 Task: Enable the video output modules for Clone video filter to "YUV video output".
Action: Mouse moved to (127, 32)
Screenshot: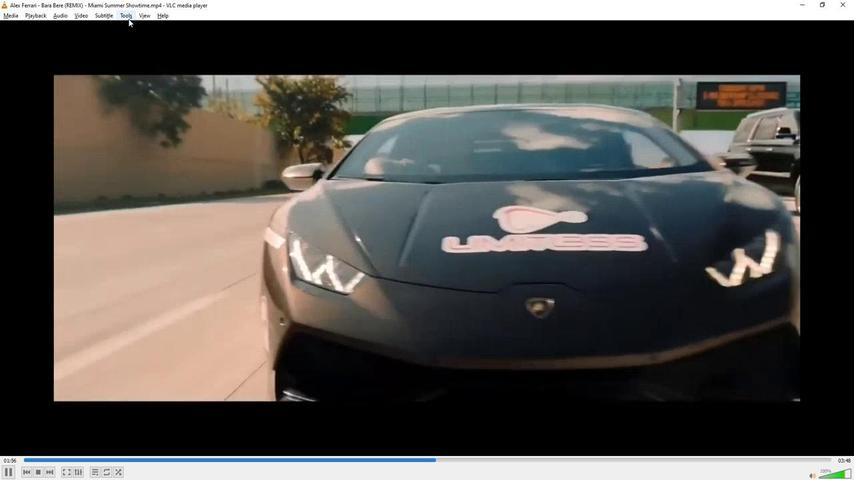 
Action: Mouse pressed left at (127, 32)
Screenshot: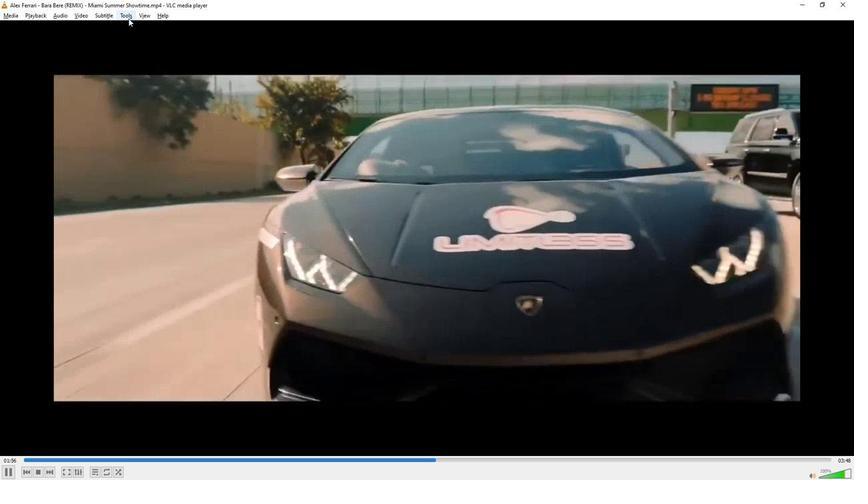
Action: Mouse moved to (140, 126)
Screenshot: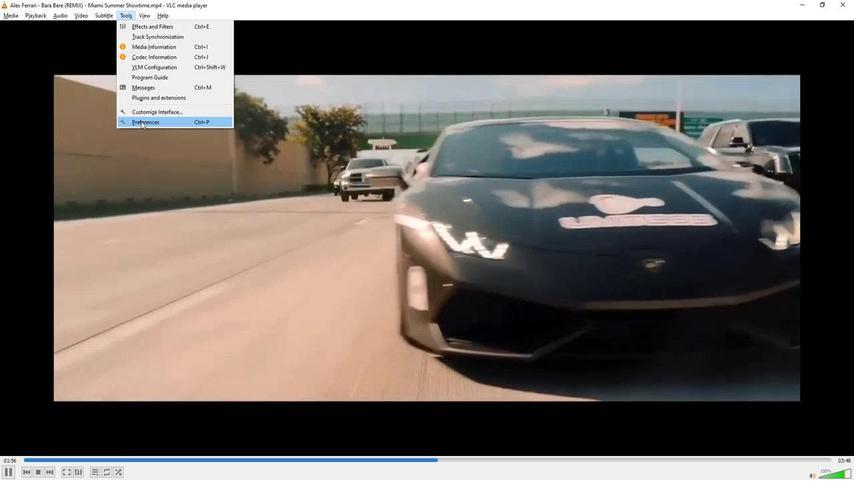 
Action: Mouse pressed left at (140, 126)
Screenshot: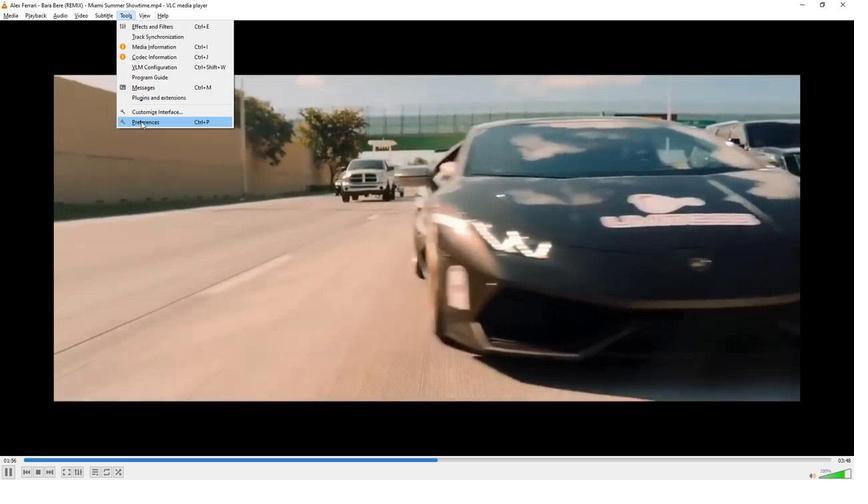 
Action: Mouse moved to (193, 366)
Screenshot: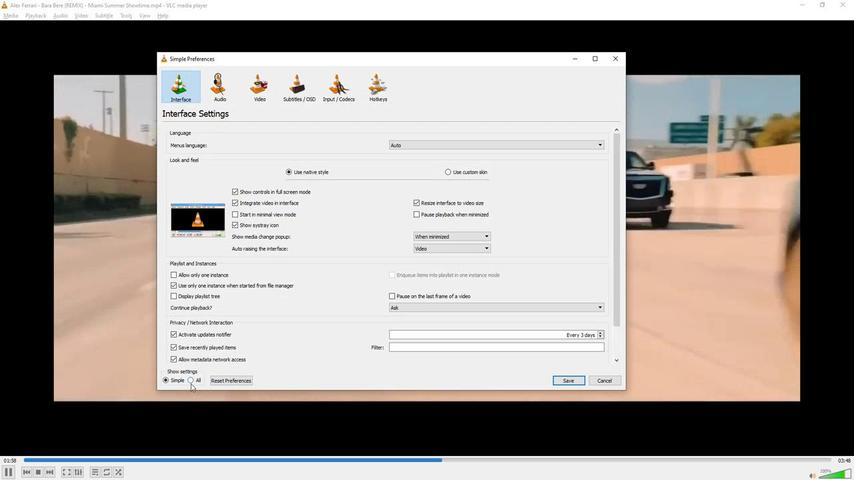 
Action: Mouse pressed left at (193, 366)
Screenshot: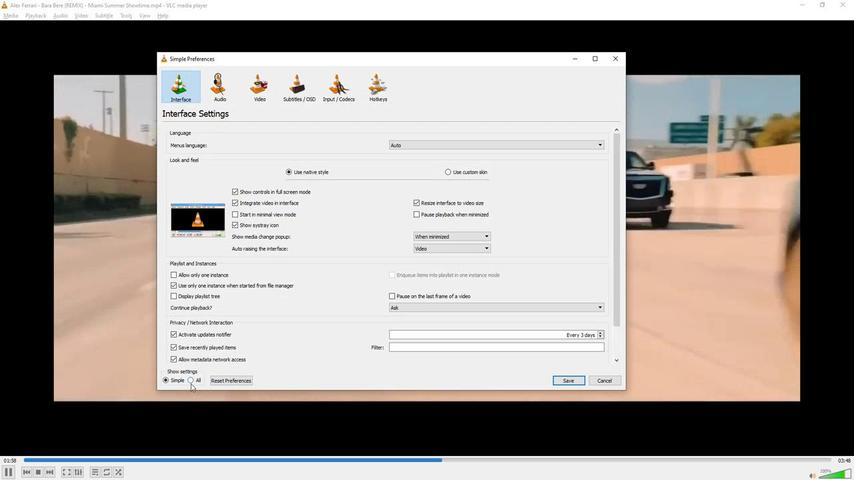 
Action: Mouse moved to (192, 364)
Screenshot: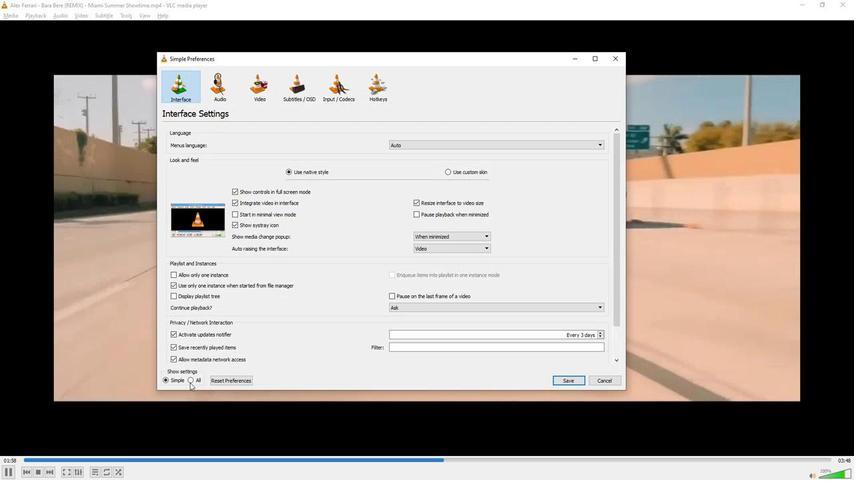 
Action: Mouse pressed left at (192, 364)
Screenshot: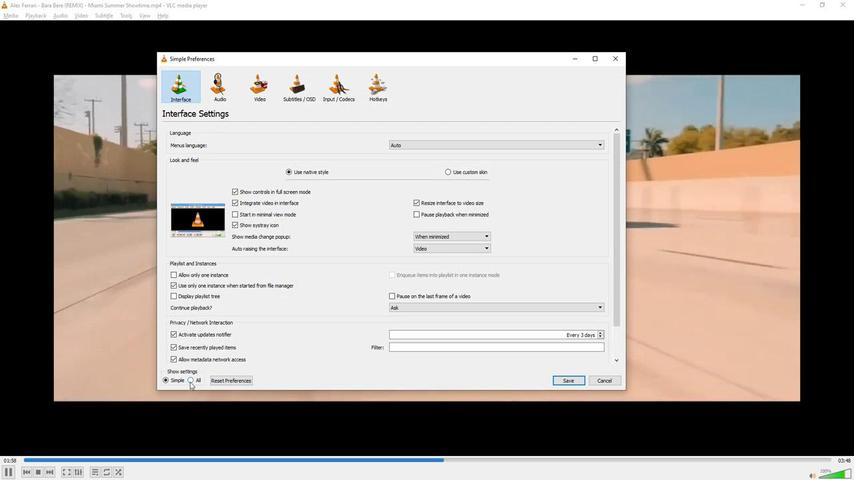 
Action: Mouse moved to (202, 312)
Screenshot: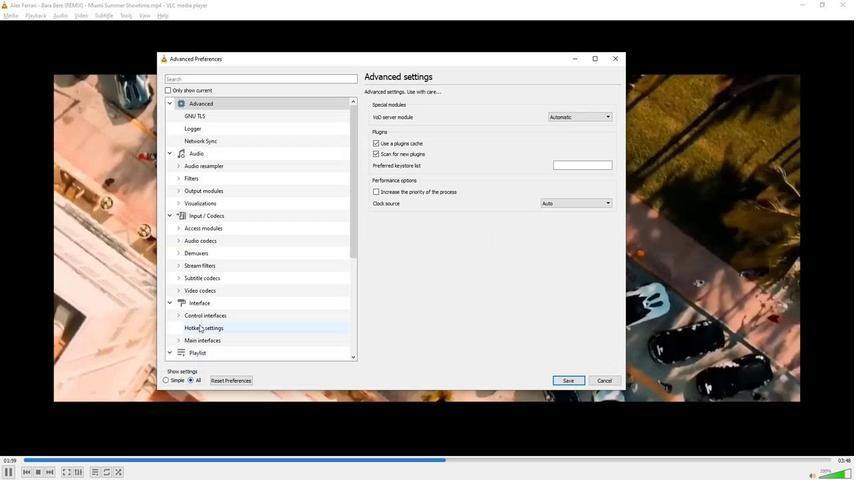 
Action: Mouse scrolled (202, 311) with delta (0, 0)
Screenshot: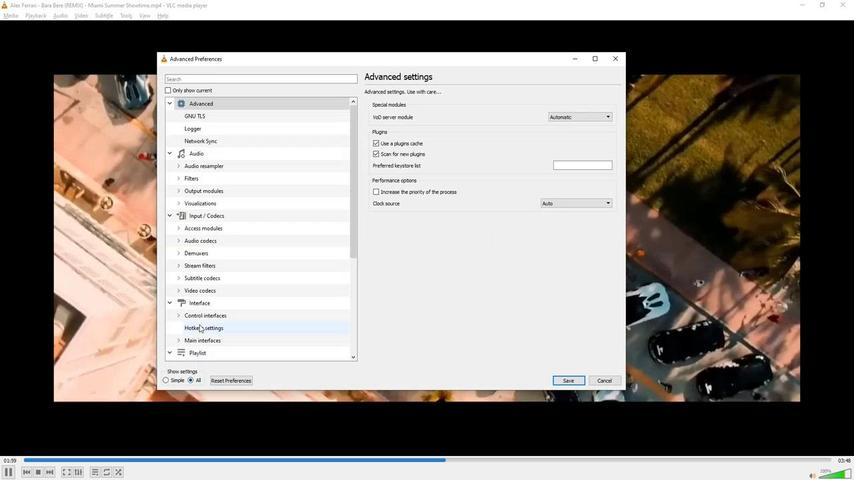 
Action: Mouse moved to (202, 312)
Screenshot: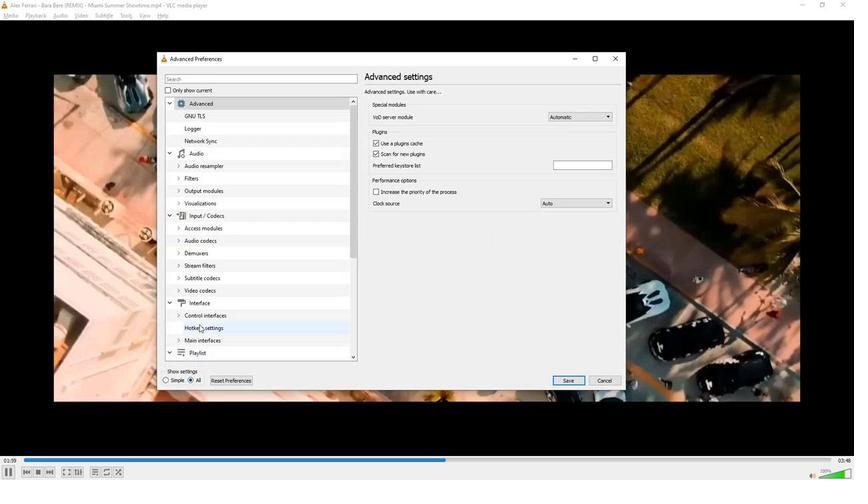
Action: Mouse scrolled (202, 311) with delta (0, 0)
Screenshot: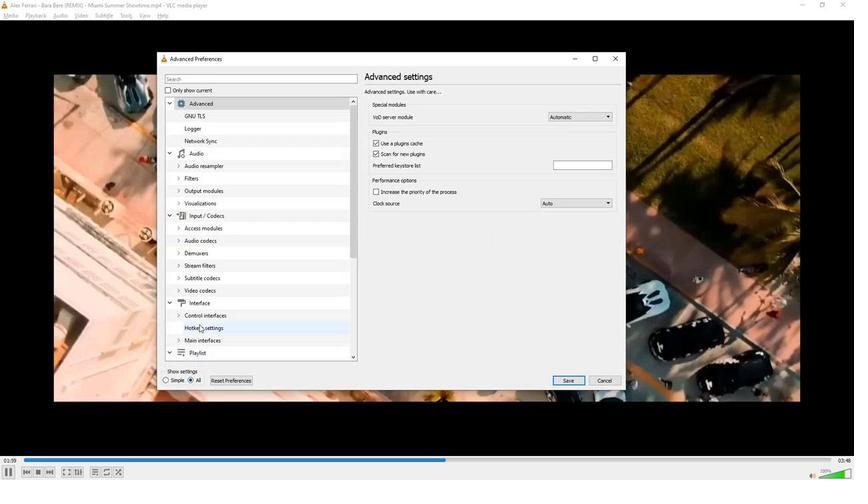 
Action: Mouse moved to (201, 311)
Screenshot: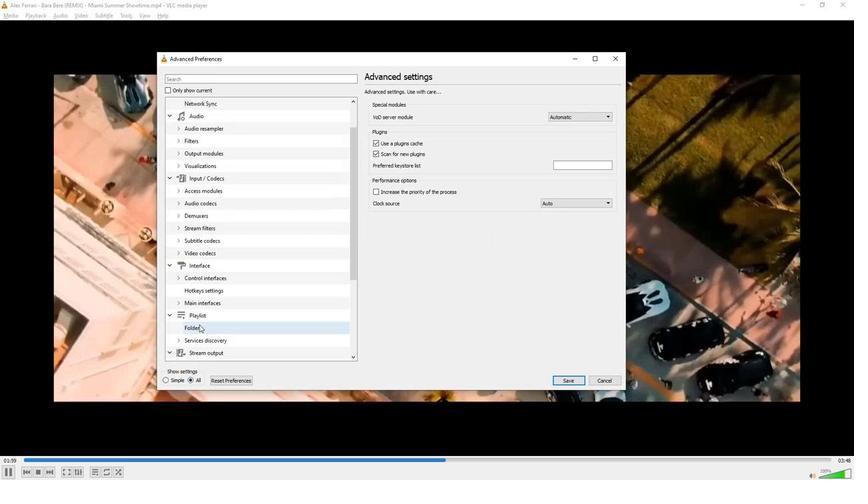 
Action: Mouse scrolled (201, 311) with delta (0, 0)
Screenshot: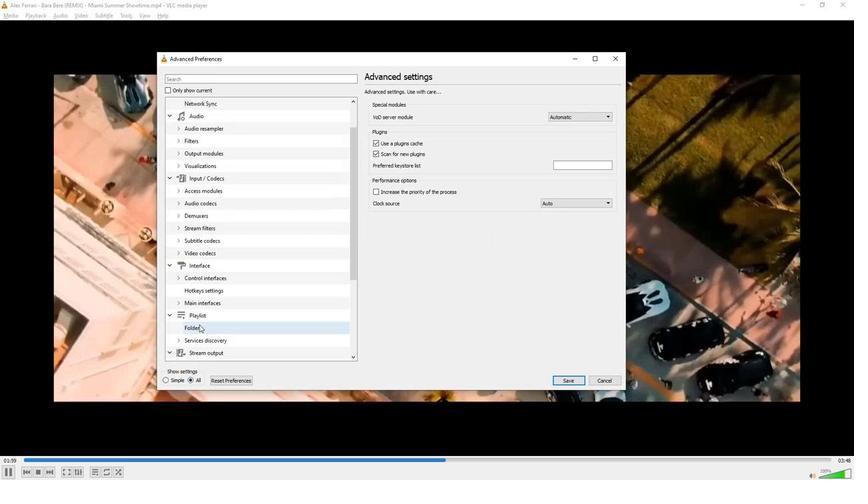 
Action: Mouse scrolled (201, 311) with delta (0, 0)
Screenshot: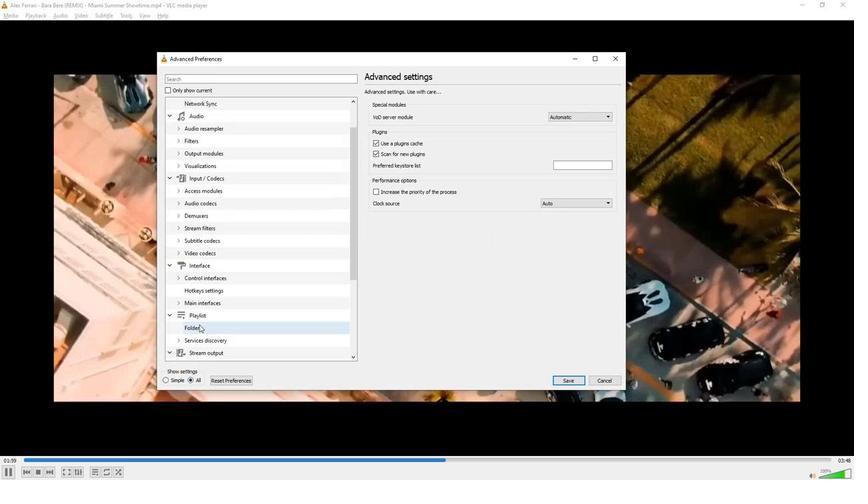 
Action: Mouse moved to (200, 311)
Screenshot: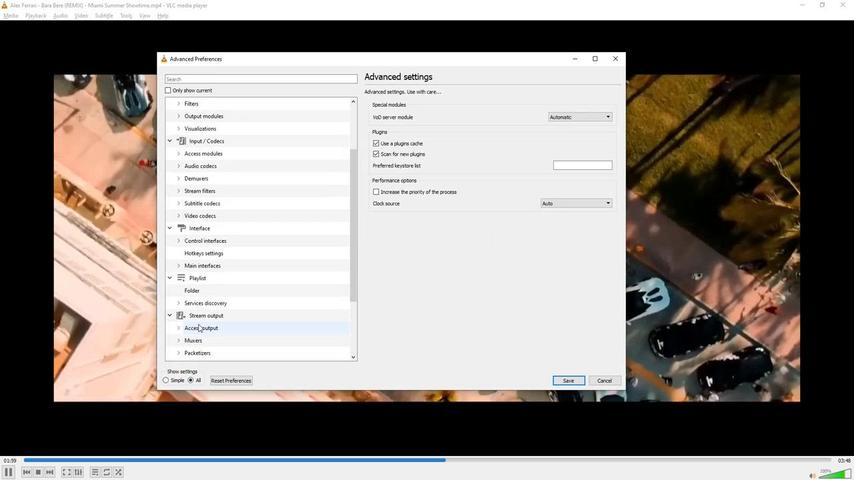 
Action: Mouse scrolled (200, 311) with delta (0, 0)
Screenshot: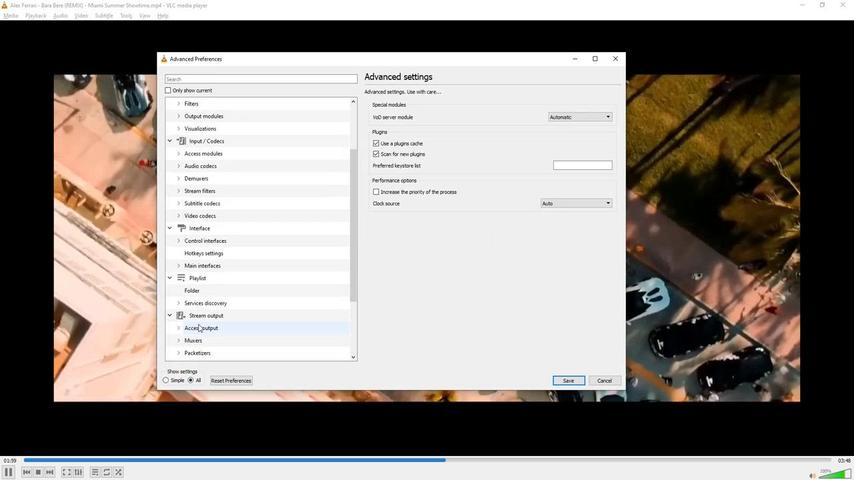 
Action: Mouse moved to (200, 311)
Screenshot: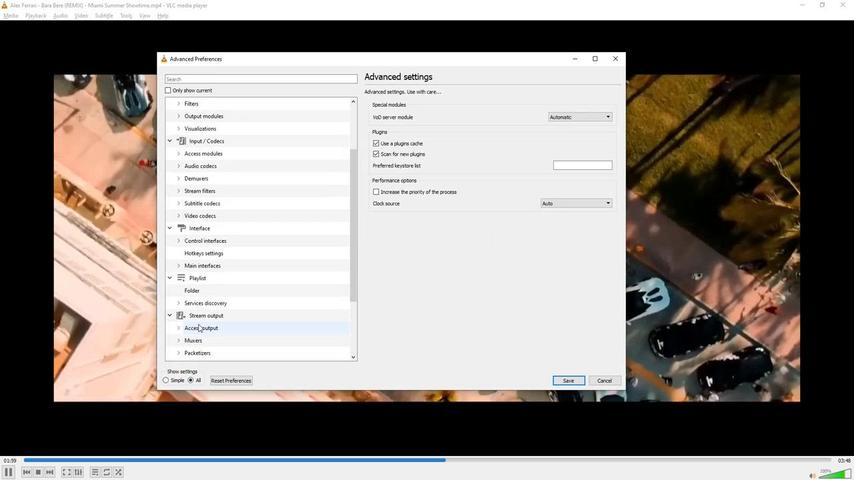 
Action: Mouse scrolled (200, 310) with delta (0, 0)
Screenshot: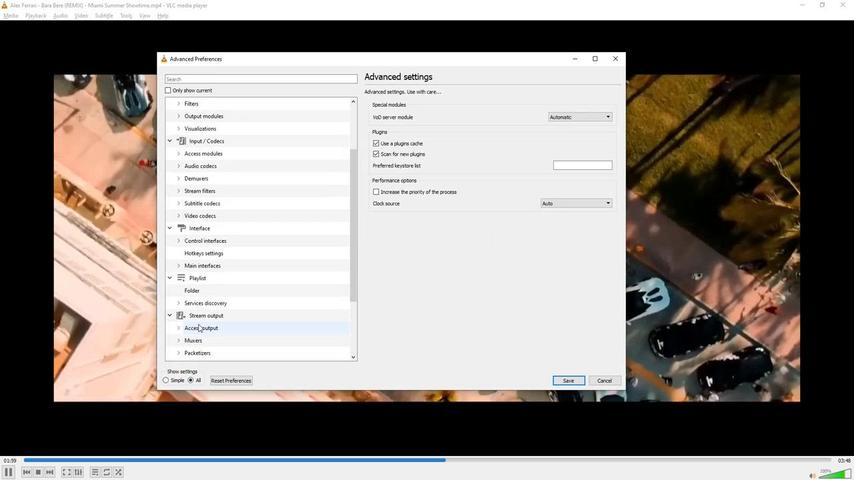 
Action: Mouse moved to (200, 309)
Screenshot: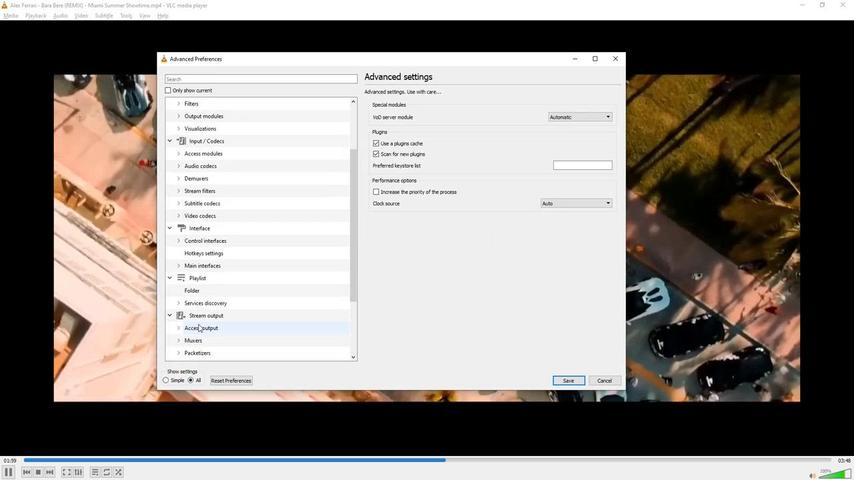 
Action: Mouse scrolled (200, 309) with delta (0, 0)
Screenshot: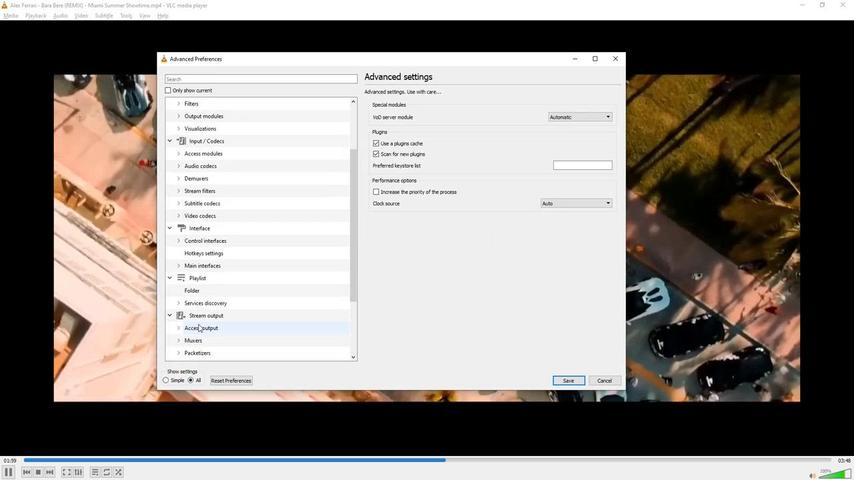 
Action: Mouse moved to (200, 308)
Screenshot: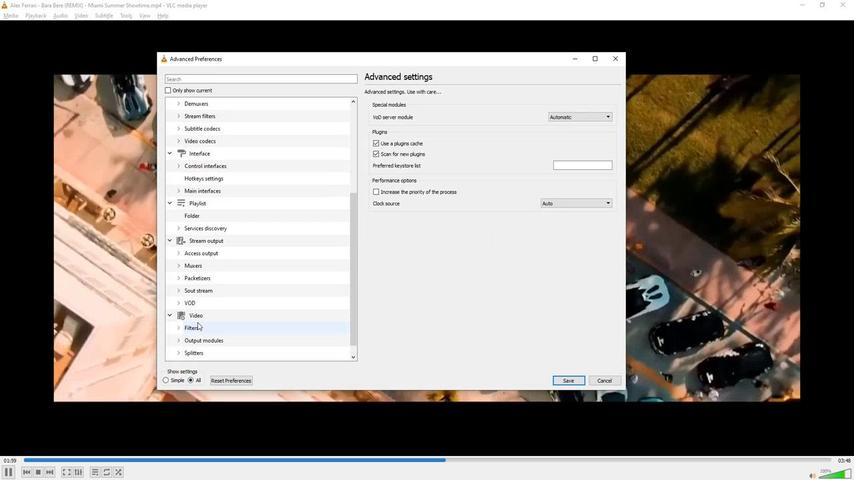 
Action: Mouse scrolled (200, 307) with delta (0, 0)
Screenshot: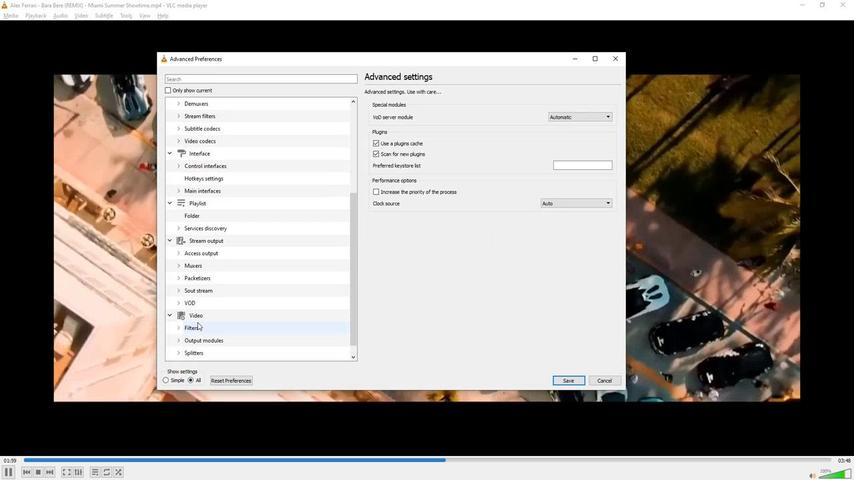 
Action: Mouse moved to (189, 324)
Screenshot: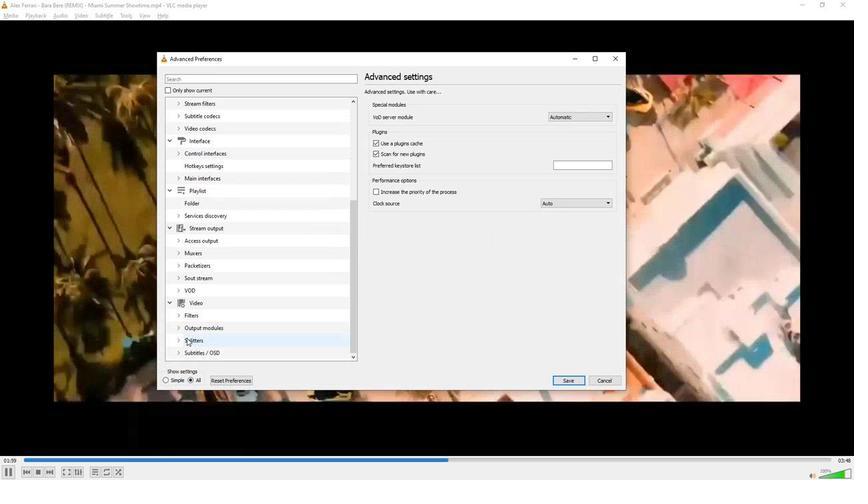 
Action: Mouse pressed left at (189, 324)
Screenshot: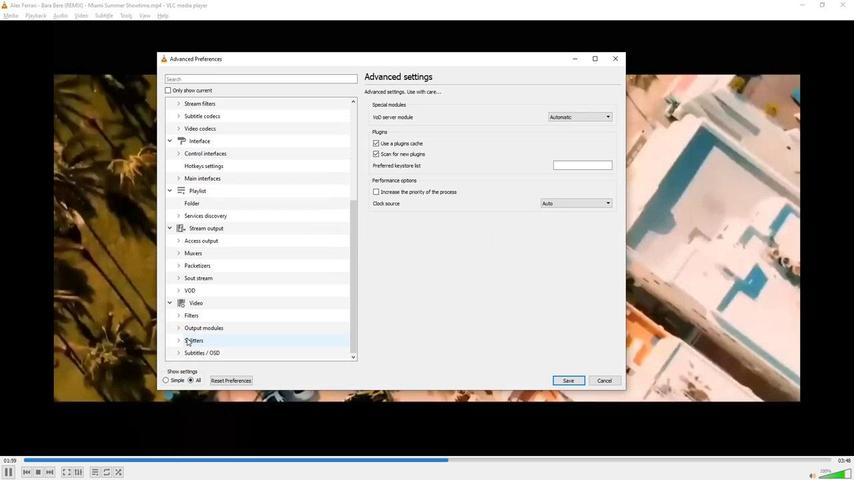 
Action: Mouse moved to (180, 328)
Screenshot: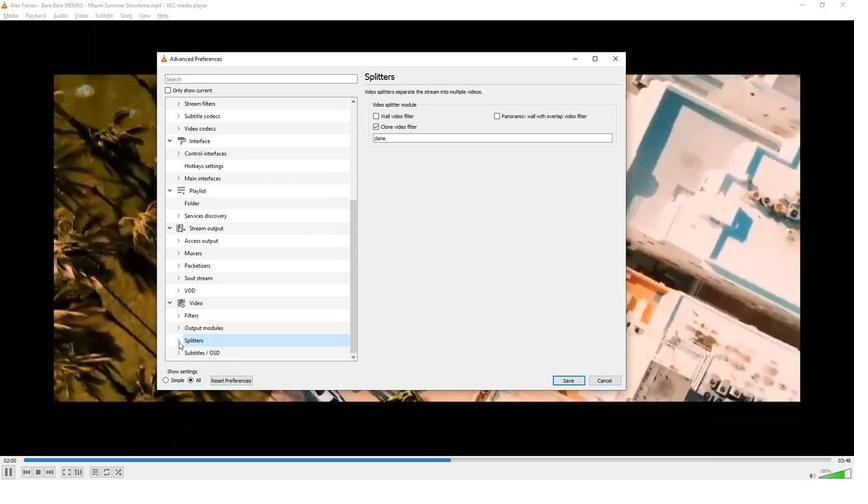 
Action: Mouse pressed left at (180, 328)
Screenshot: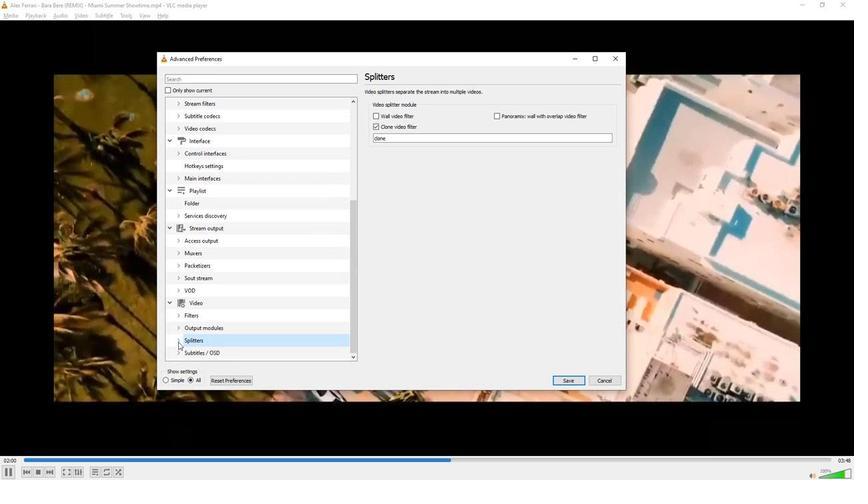 
Action: Mouse moved to (198, 303)
Screenshot: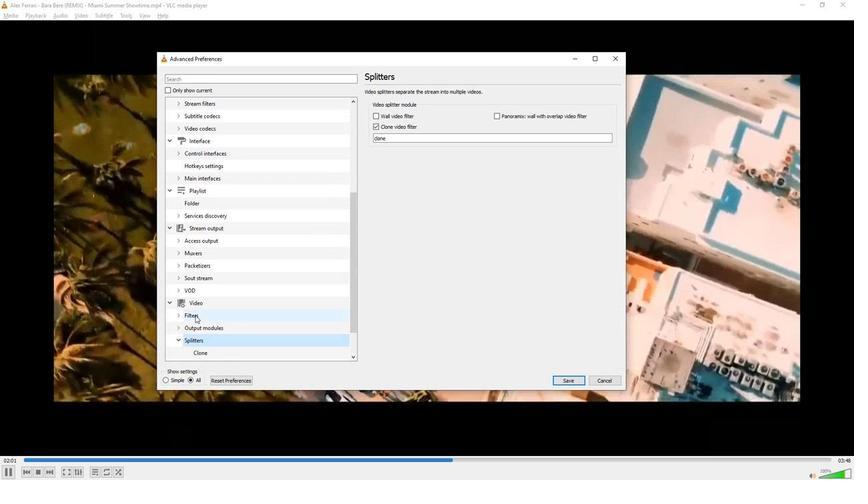 
Action: Mouse scrolled (198, 303) with delta (0, 0)
Screenshot: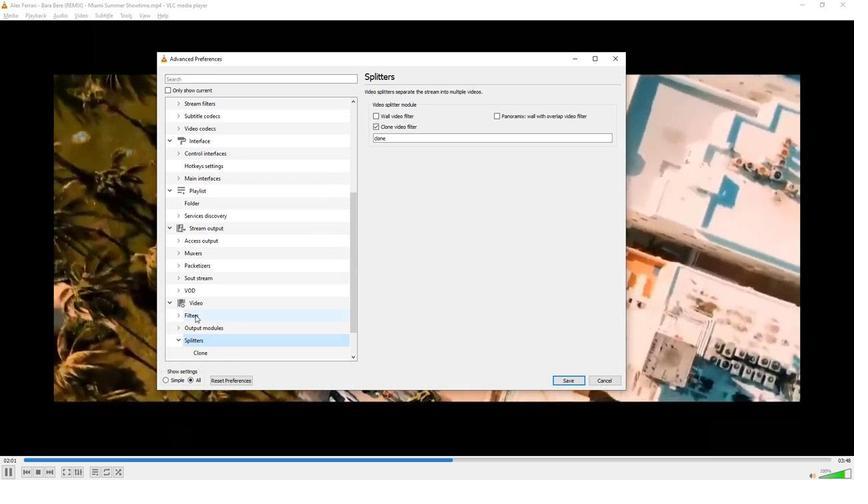 
Action: Mouse scrolled (198, 303) with delta (0, 0)
Screenshot: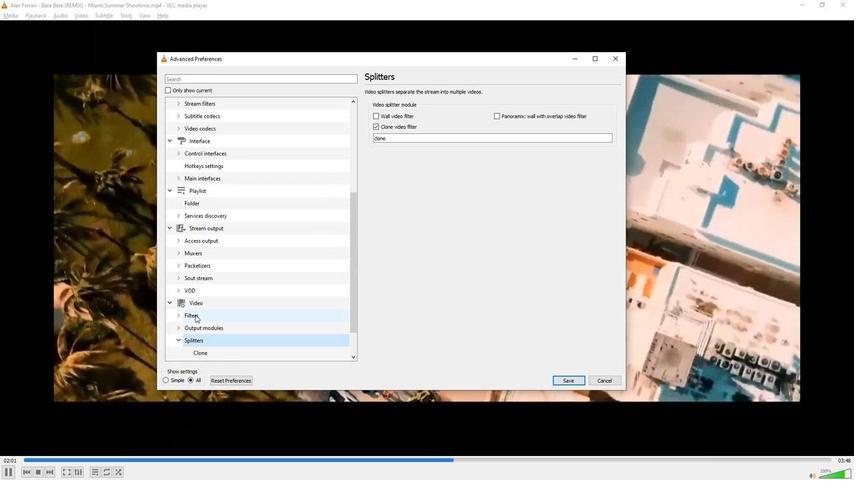 
Action: Mouse scrolled (198, 303) with delta (0, 0)
Screenshot: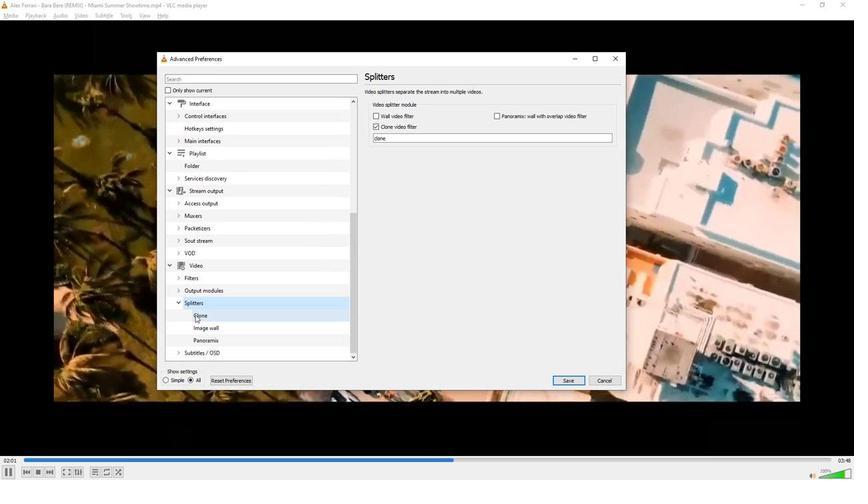 
Action: Mouse scrolled (198, 303) with delta (0, 0)
Screenshot: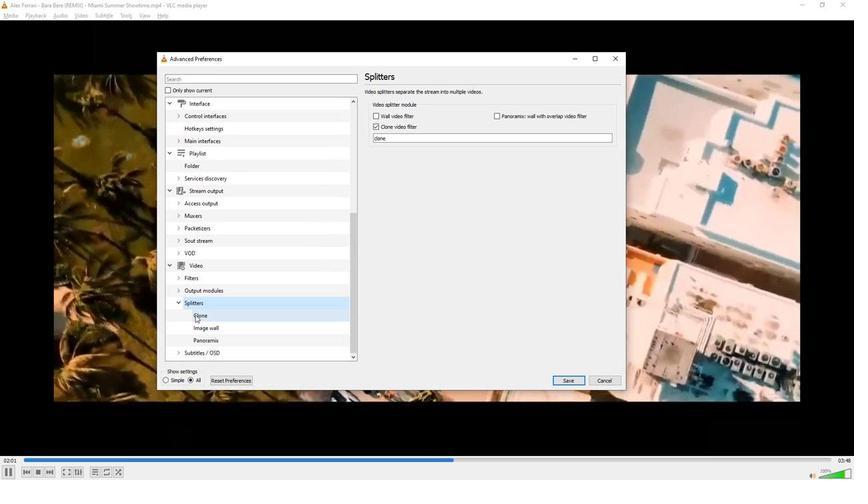 
Action: Mouse scrolled (198, 303) with delta (0, 0)
Screenshot: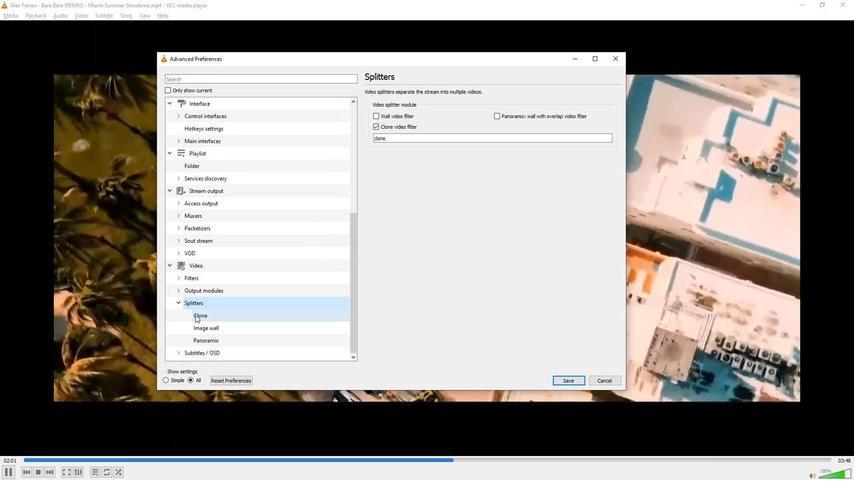 
Action: Mouse moved to (198, 303)
Screenshot: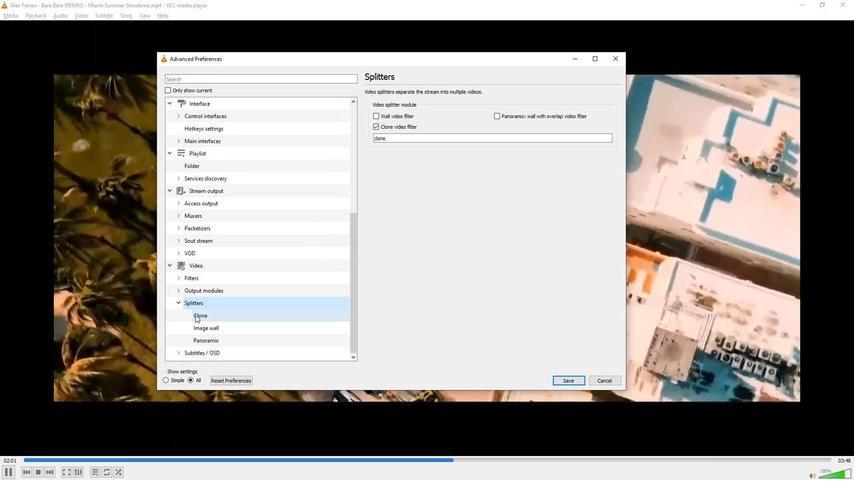 
Action: Mouse scrolled (198, 302) with delta (0, 0)
Screenshot: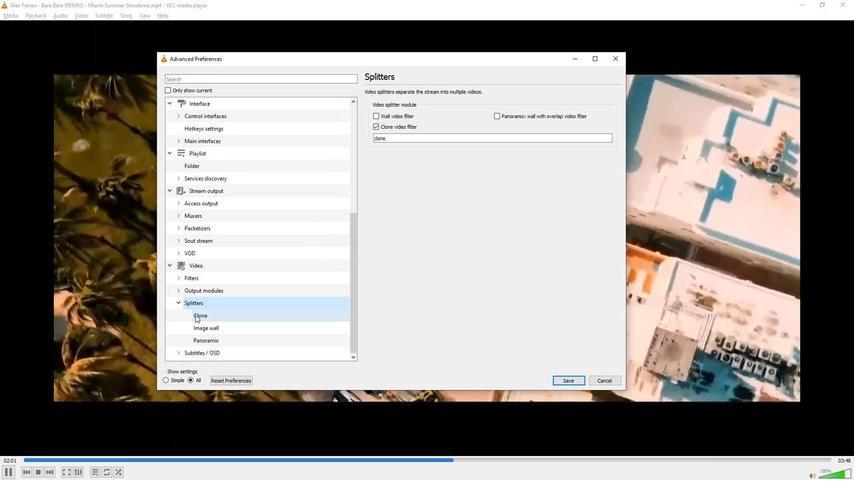 
Action: Mouse moved to (202, 303)
Screenshot: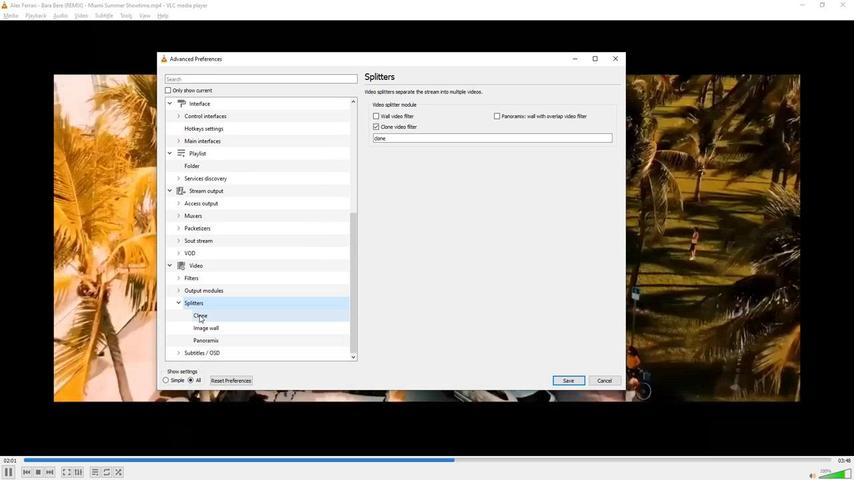 
Action: Mouse pressed left at (202, 303)
Screenshot: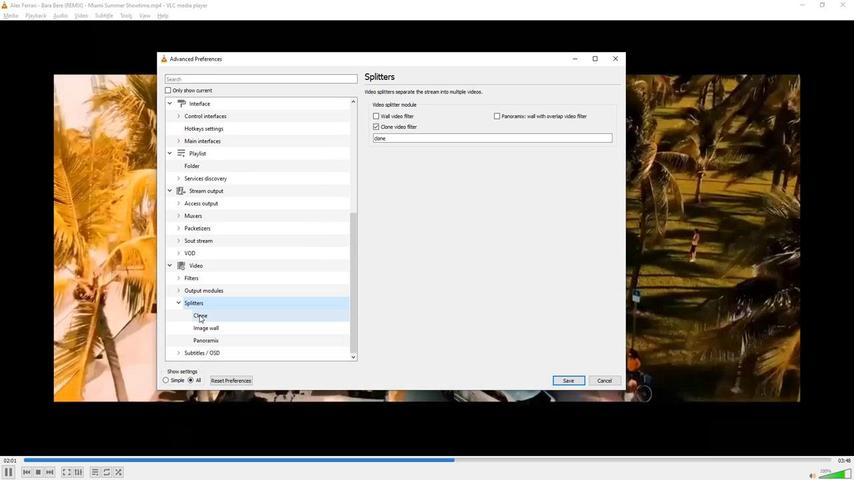 
Action: Mouse moved to (389, 129)
Screenshot: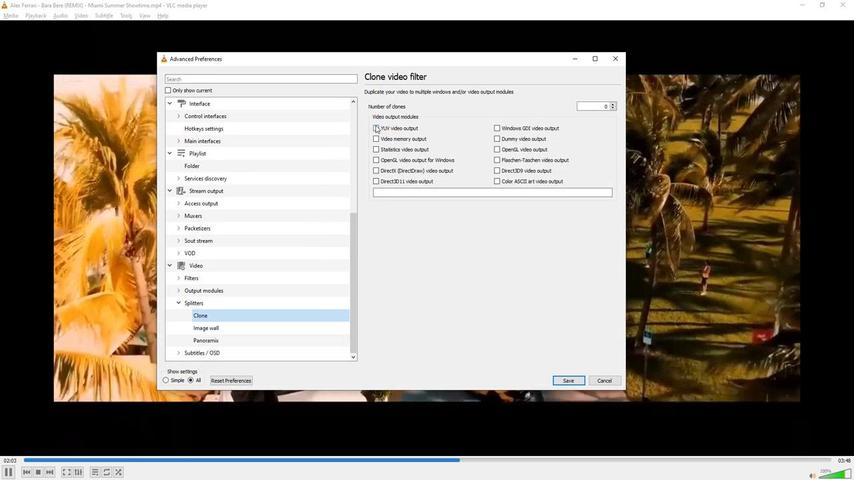 
Action: Mouse pressed left at (389, 129)
Screenshot: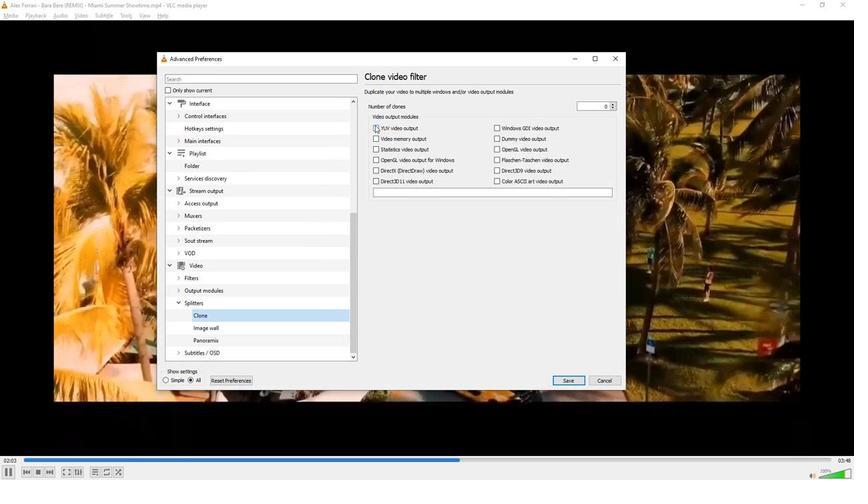 
Action: Mouse moved to (431, 301)
Screenshot: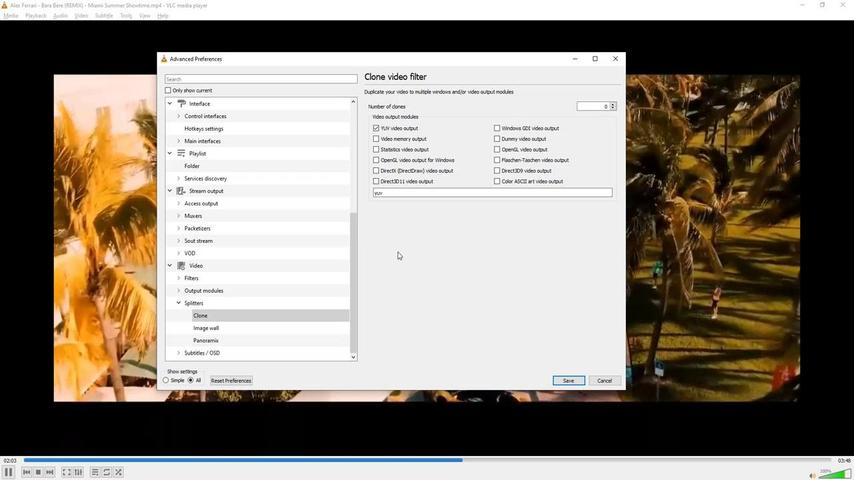 
